 Task: In the Company brown.edu, Log call with description : 'Spoke to a lead interested in exploring customization options.'; Select call outcome: 'Busy '; Select call Direction: Inbound; Add date: '5 August, 2023' and time 5:00:PM. Logged in from softage.1@softage.net
Action: Mouse moved to (68, 50)
Screenshot: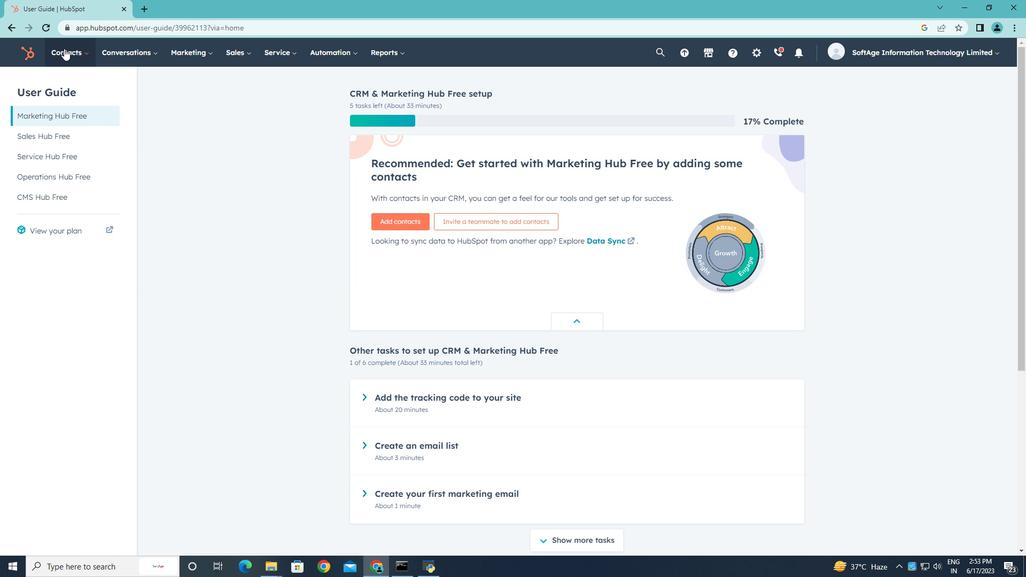 
Action: Mouse pressed left at (68, 50)
Screenshot: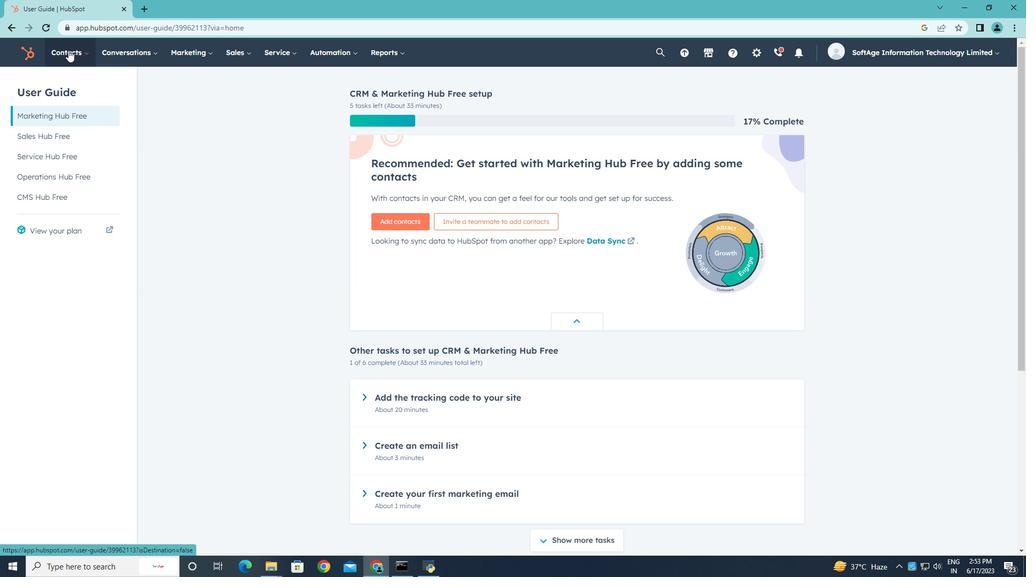 
Action: Mouse moved to (76, 104)
Screenshot: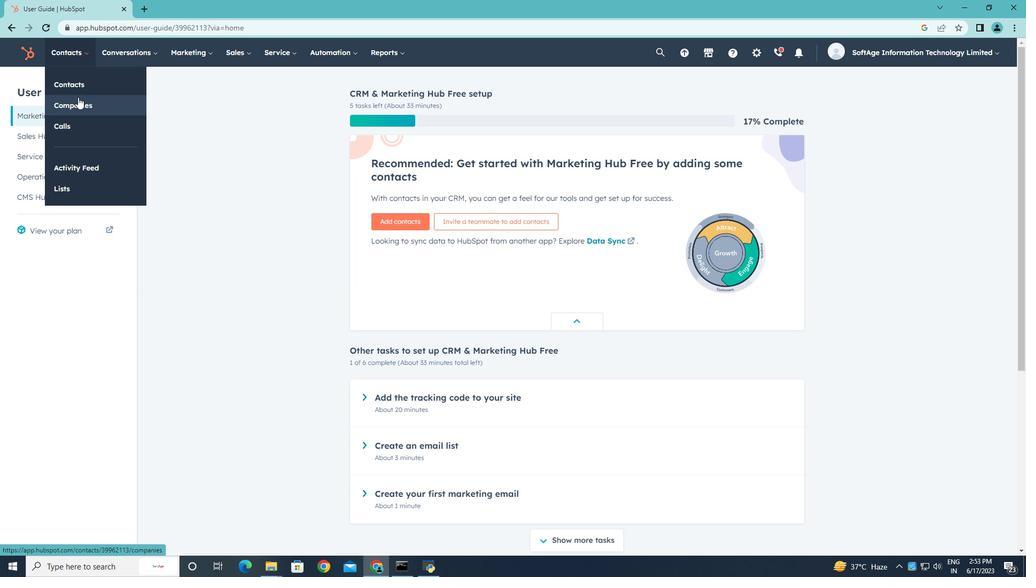 
Action: Mouse pressed left at (76, 104)
Screenshot: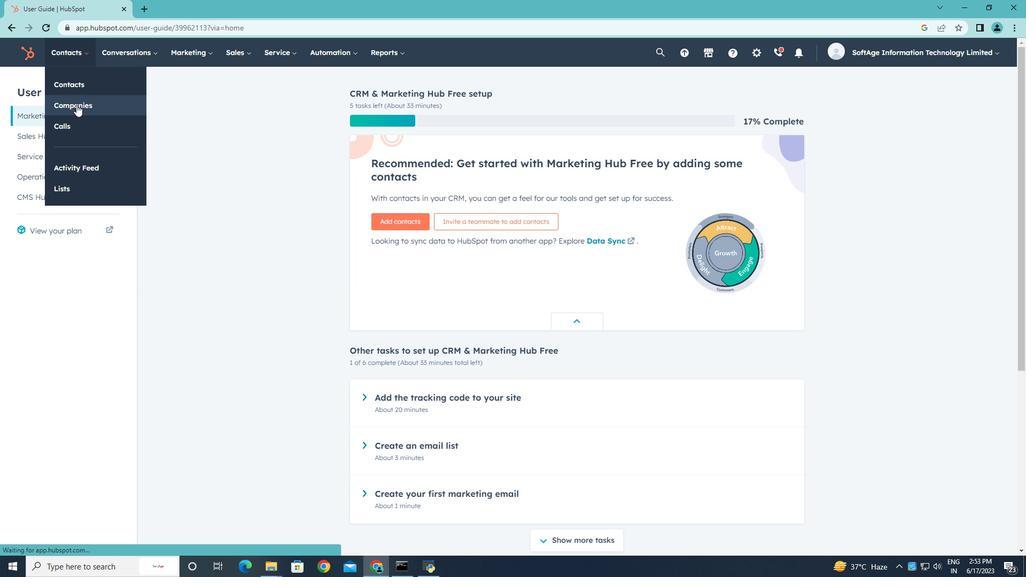 
Action: Mouse moved to (86, 174)
Screenshot: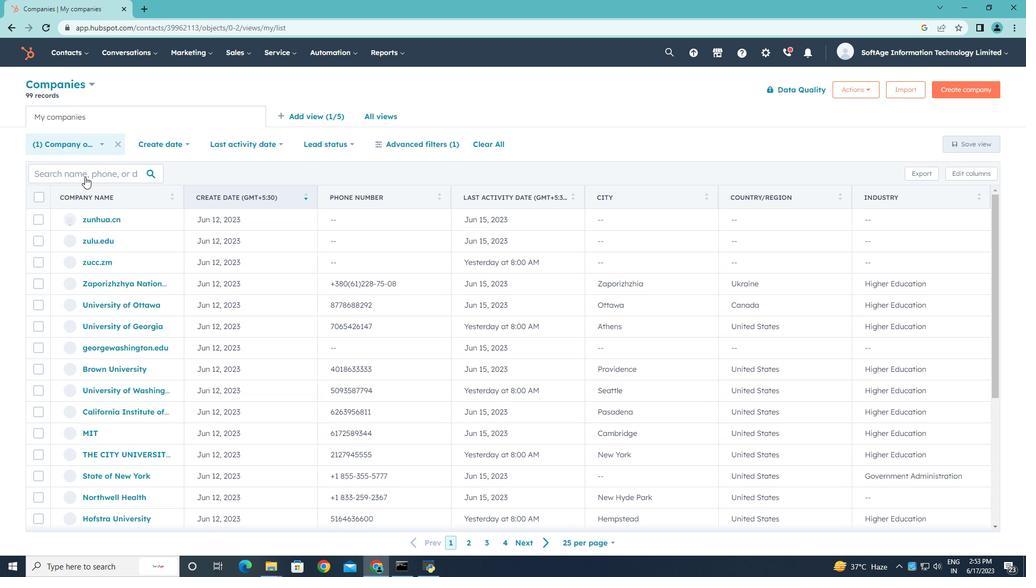 
Action: Mouse pressed left at (86, 174)
Screenshot: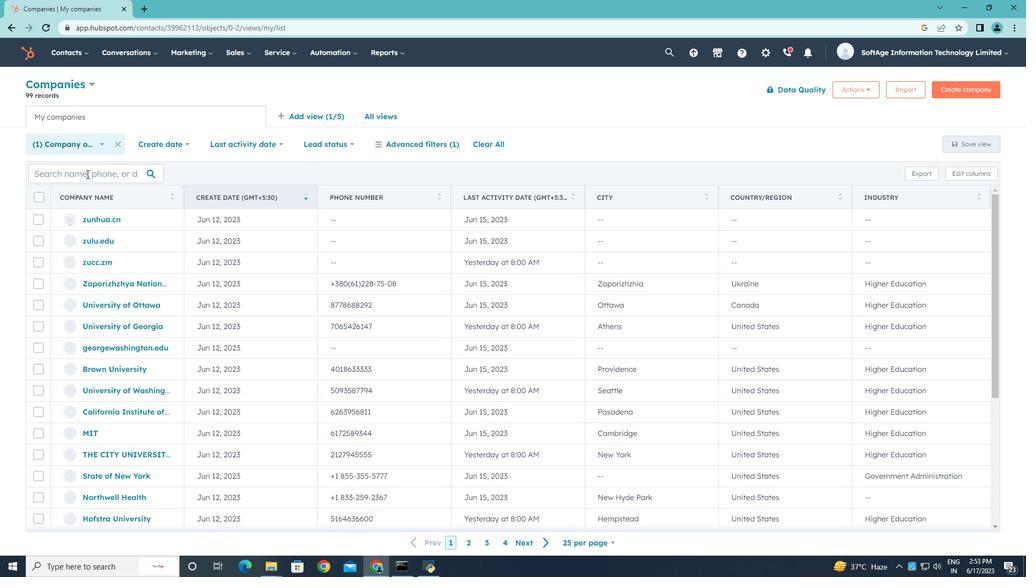 
Action: Key pressed bt<Key.backspace>rown,<Key.backspace>.edu
Screenshot: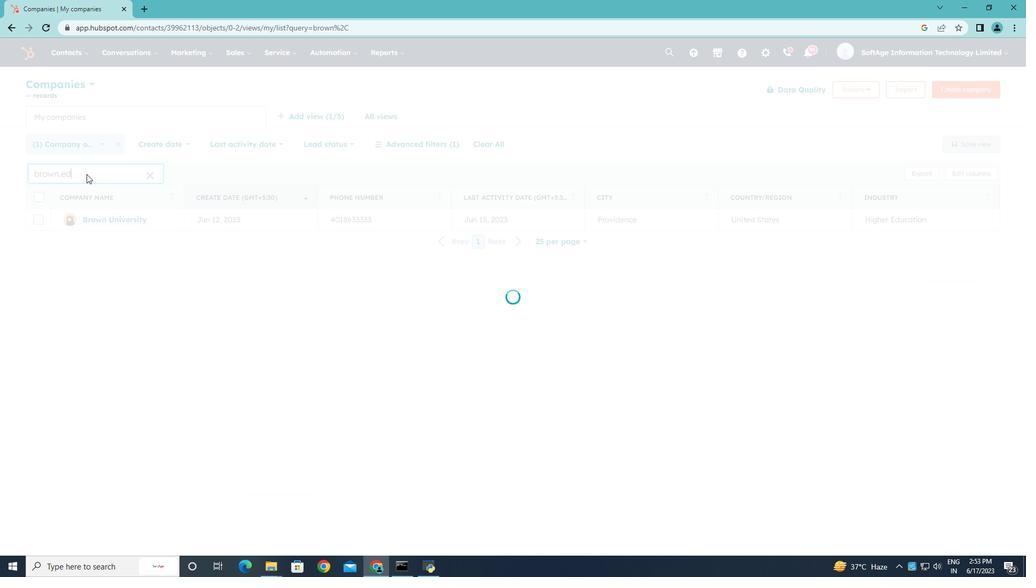 
Action: Mouse moved to (112, 223)
Screenshot: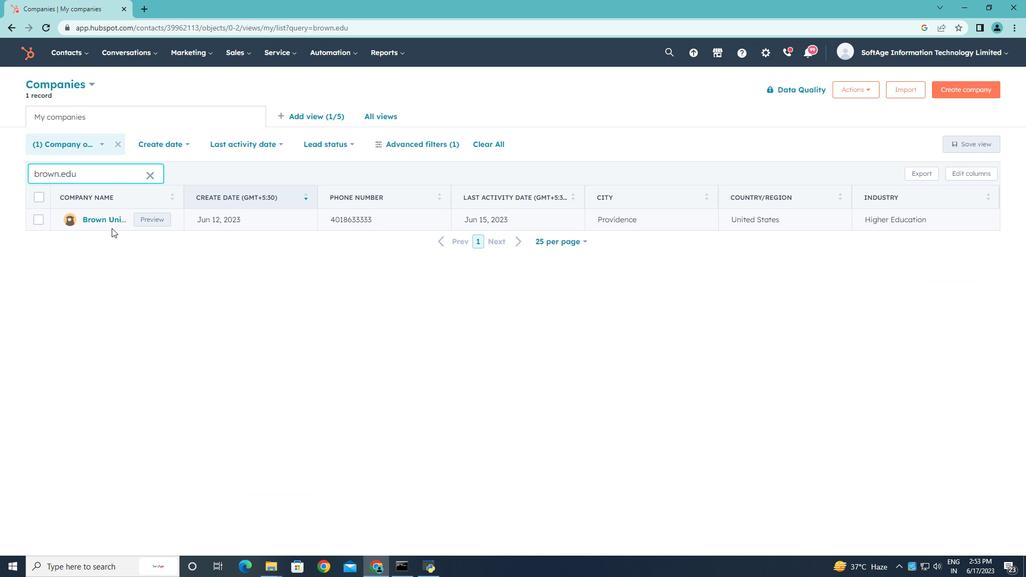 
Action: Mouse pressed left at (112, 223)
Screenshot: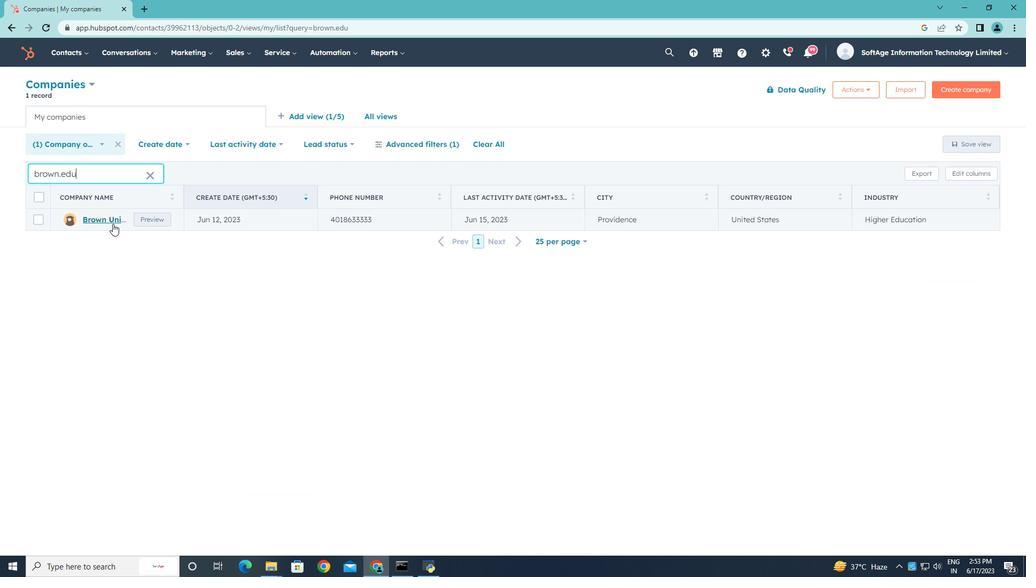 
Action: Mouse moved to (215, 177)
Screenshot: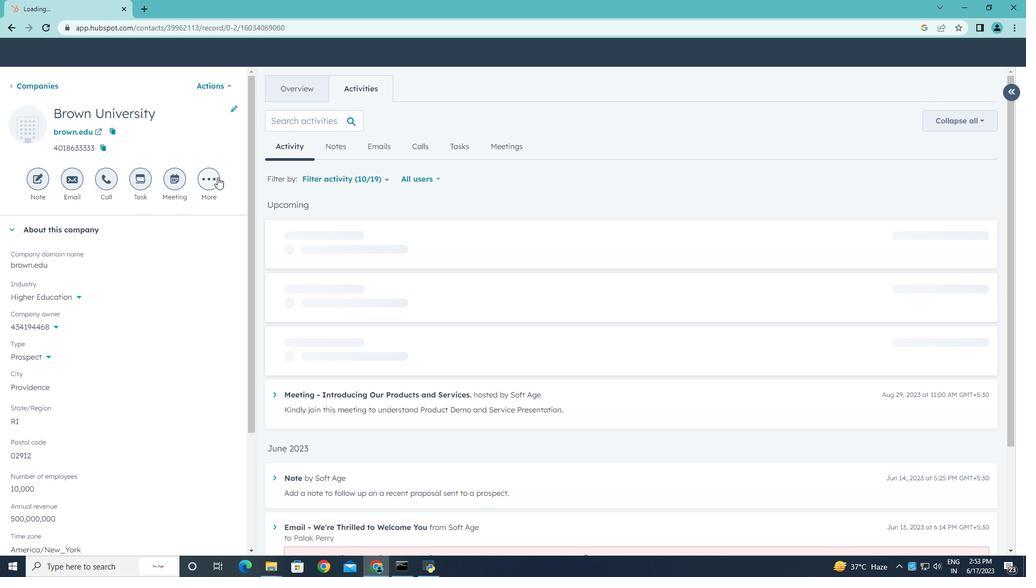 
Action: Mouse pressed left at (215, 177)
Screenshot: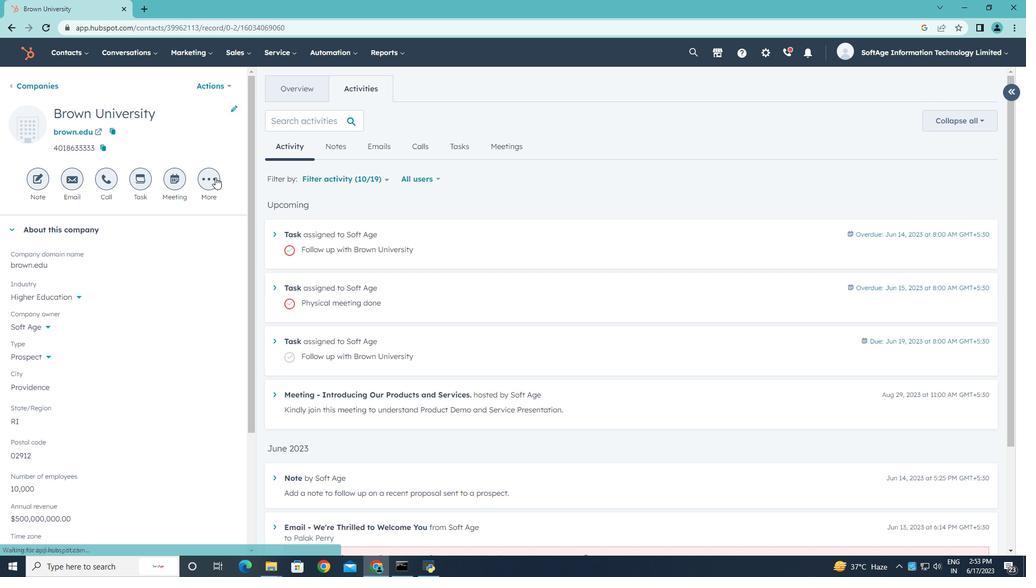 
Action: Mouse moved to (193, 266)
Screenshot: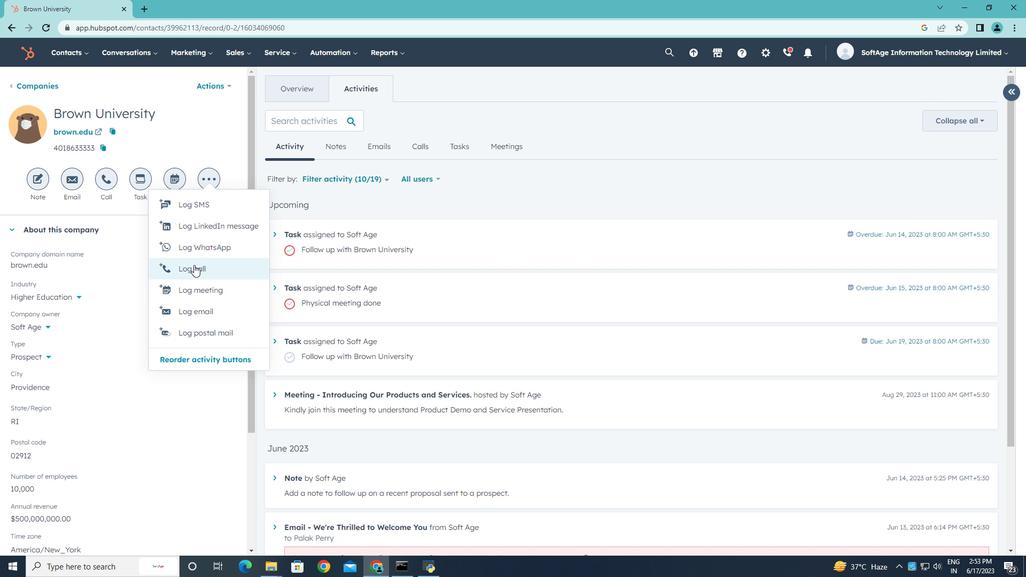 
Action: Mouse pressed left at (193, 266)
Screenshot: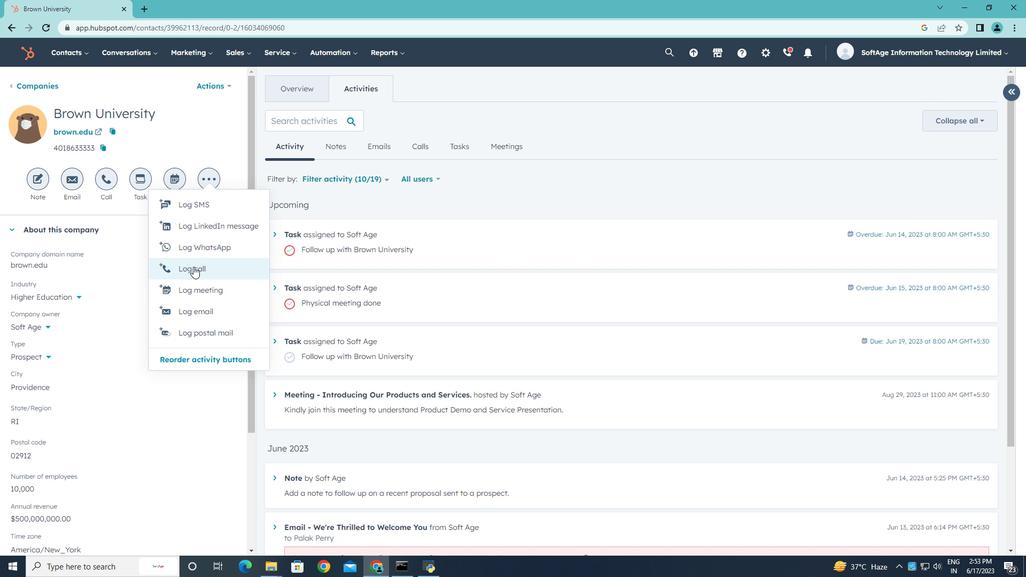 
Action: Key pressed <Key.shift>Spoke<Key.space>to<Key.space>a<Key.space>lead<Key.space>interested<Key.space>in<Key.space>exo<Key.backspace>ploring<Key.space>customizar<Key.backspace>tion<Key.space>options.
Screenshot: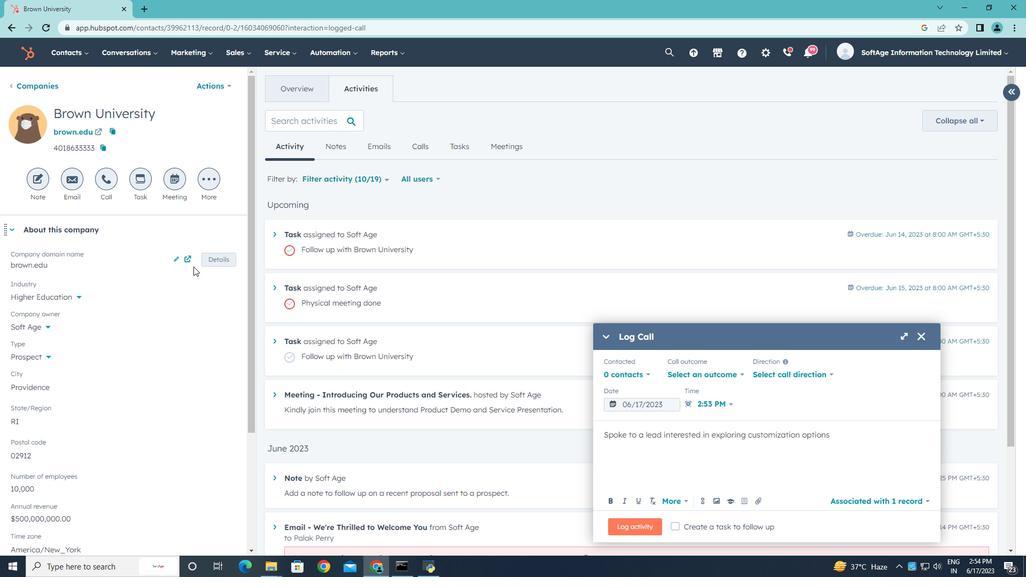 
Action: Mouse moved to (739, 375)
Screenshot: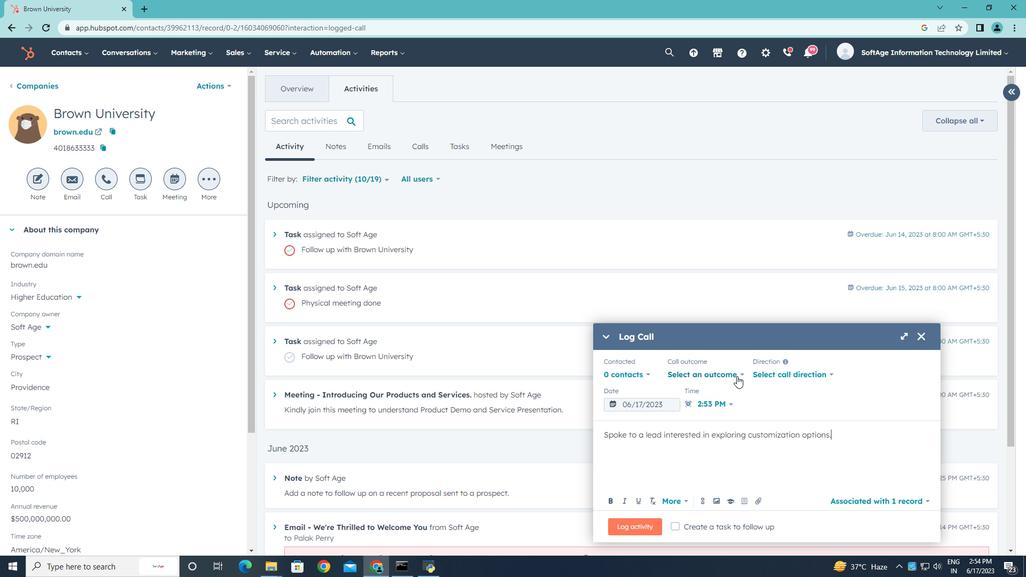 
Action: Mouse pressed left at (739, 375)
Screenshot: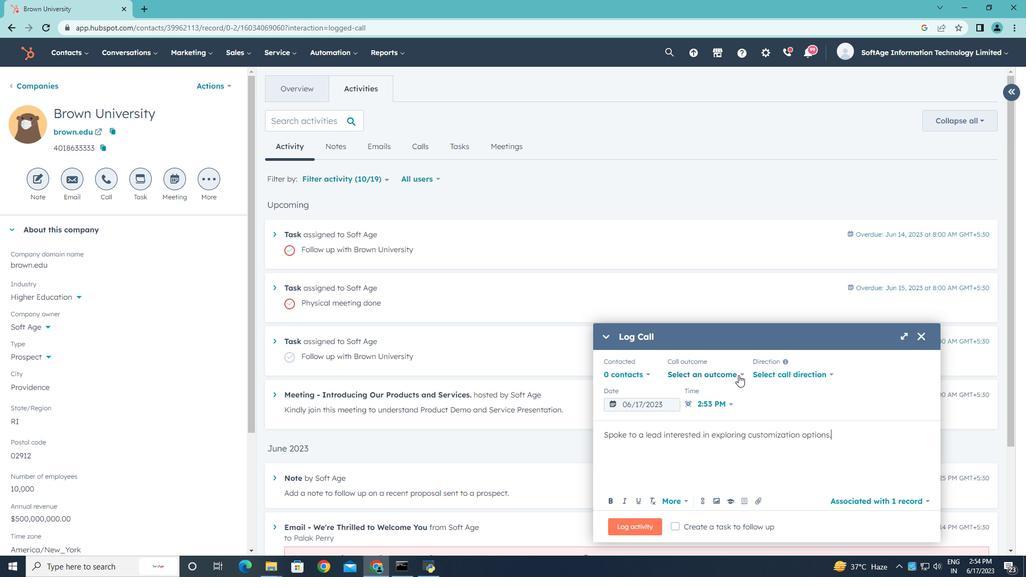 
Action: Mouse moved to (698, 400)
Screenshot: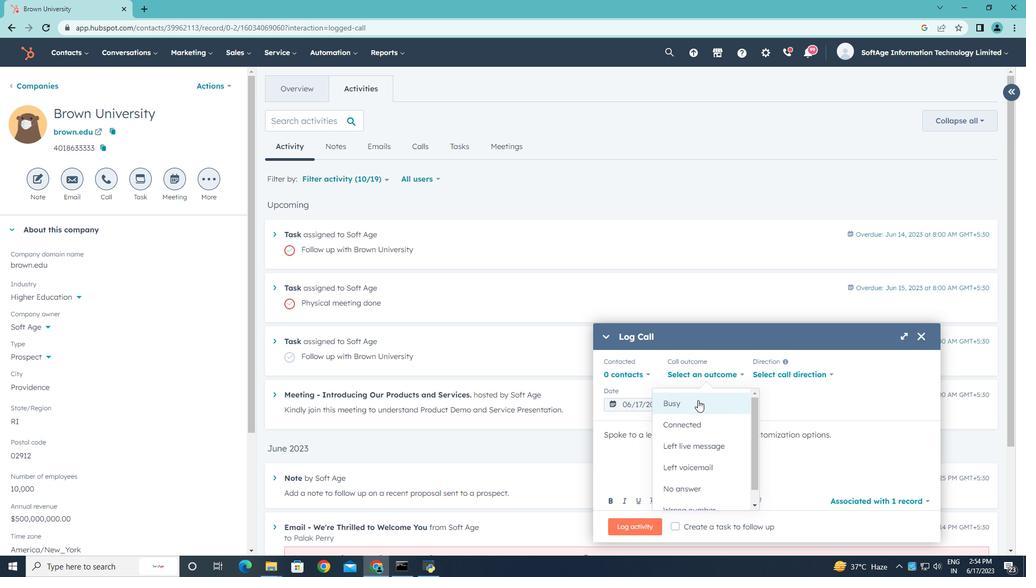 
Action: Mouse pressed left at (698, 400)
Screenshot: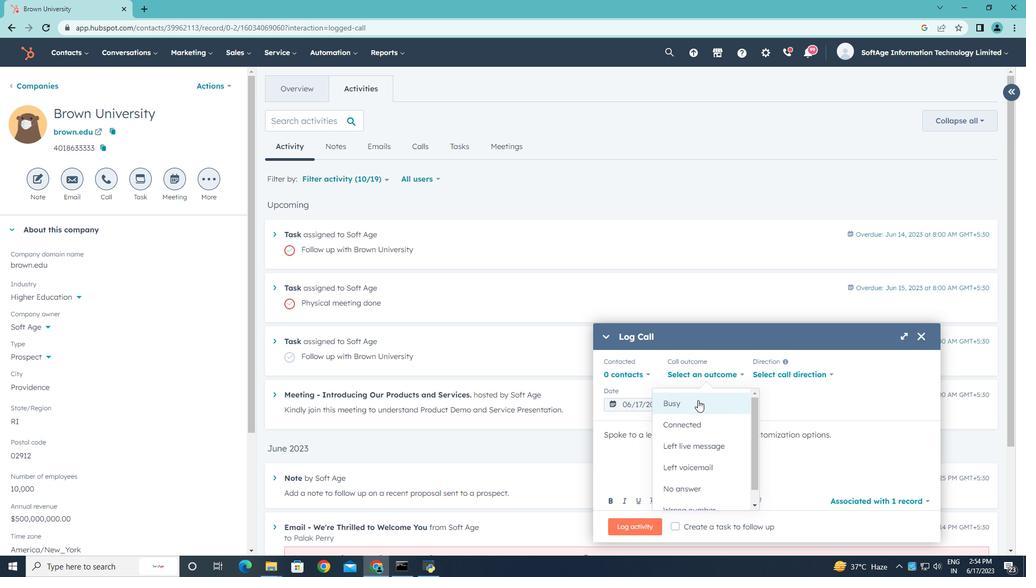 
Action: Mouse moved to (775, 374)
Screenshot: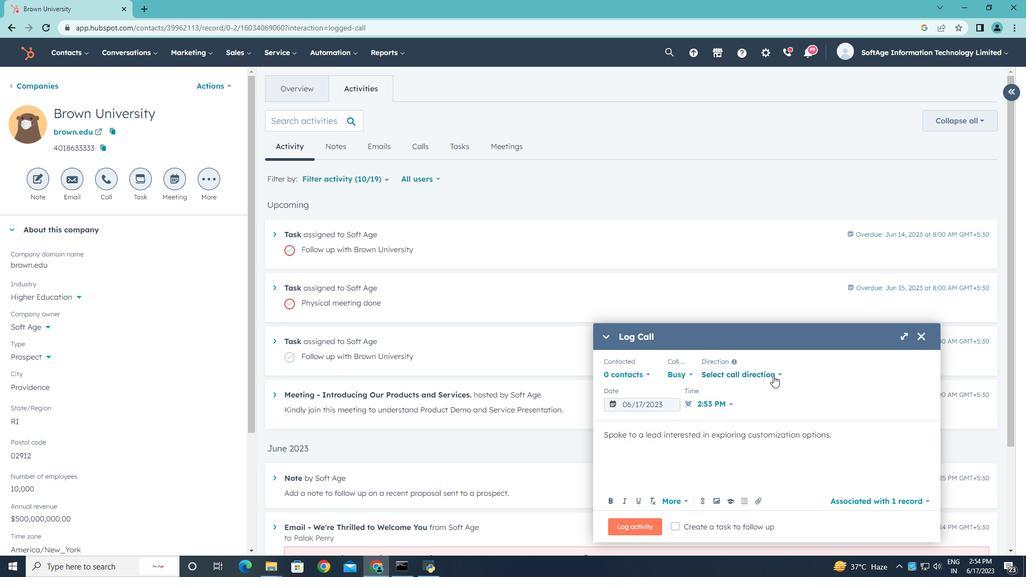 
Action: Mouse pressed left at (774, 374)
Screenshot: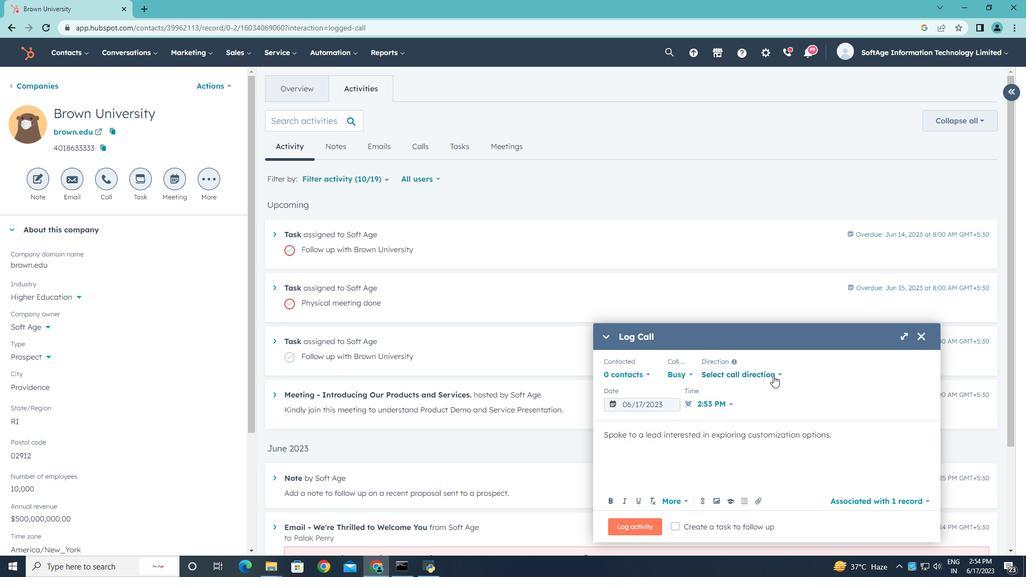 
Action: Mouse moved to (749, 399)
Screenshot: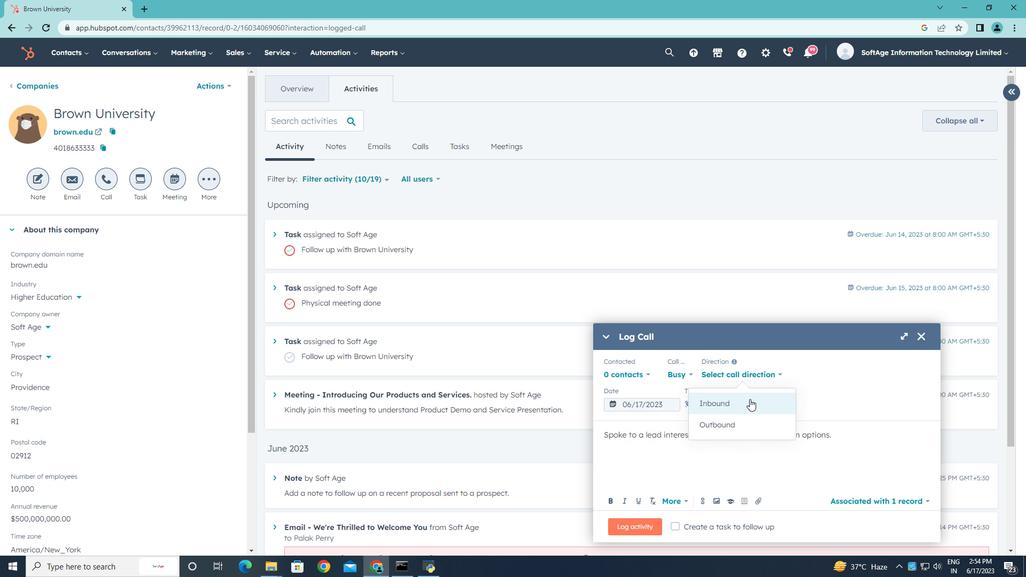 
Action: Mouse pressed left at (749, 399)
Screenshot: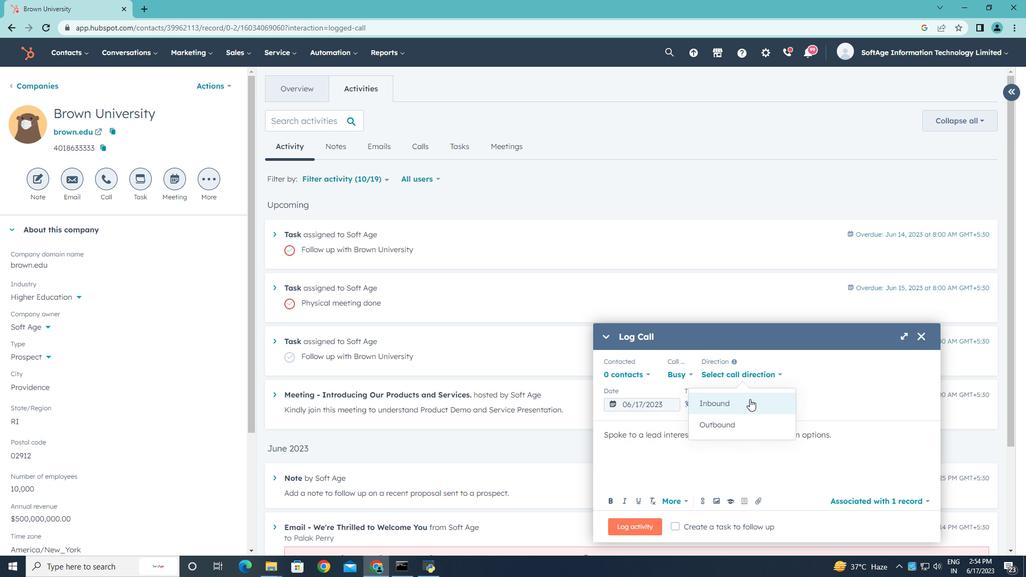 
Action: Mouse moved to (825, 376)
Screenshot: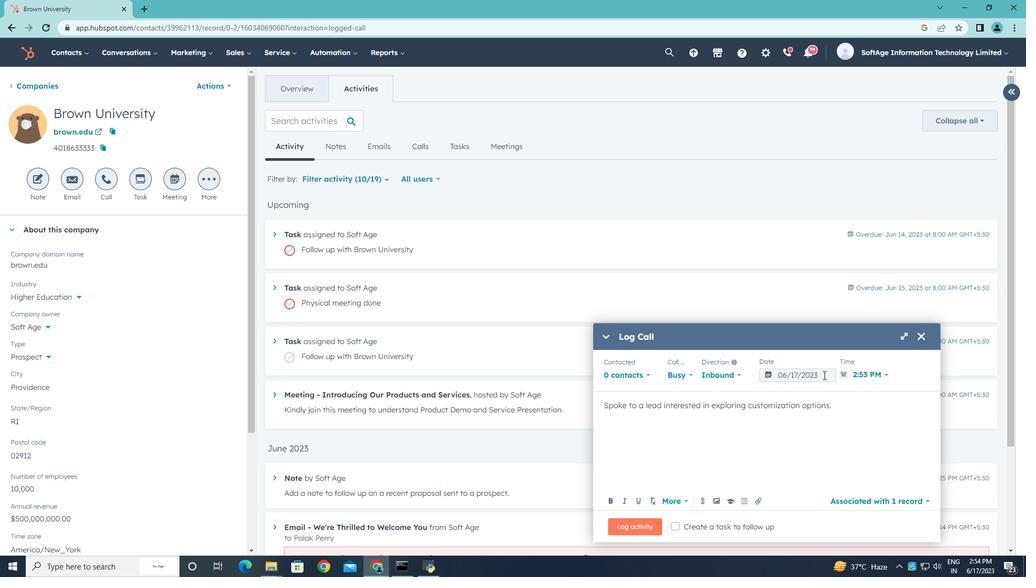 
Action: Mouse pressed left at (825, 376)
Screenshot: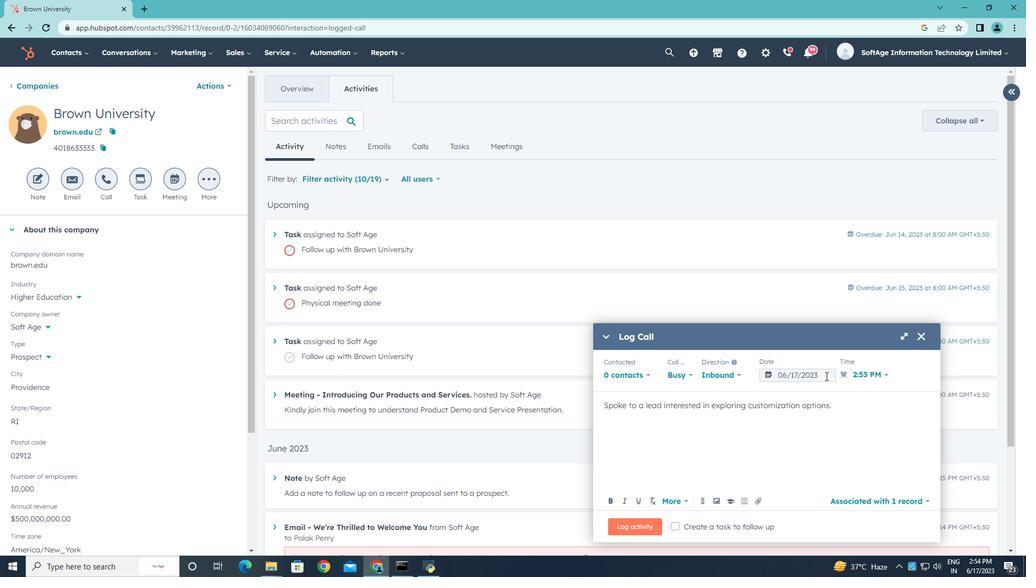 
Action: Mouse moved to (894, 207)
Screenshot: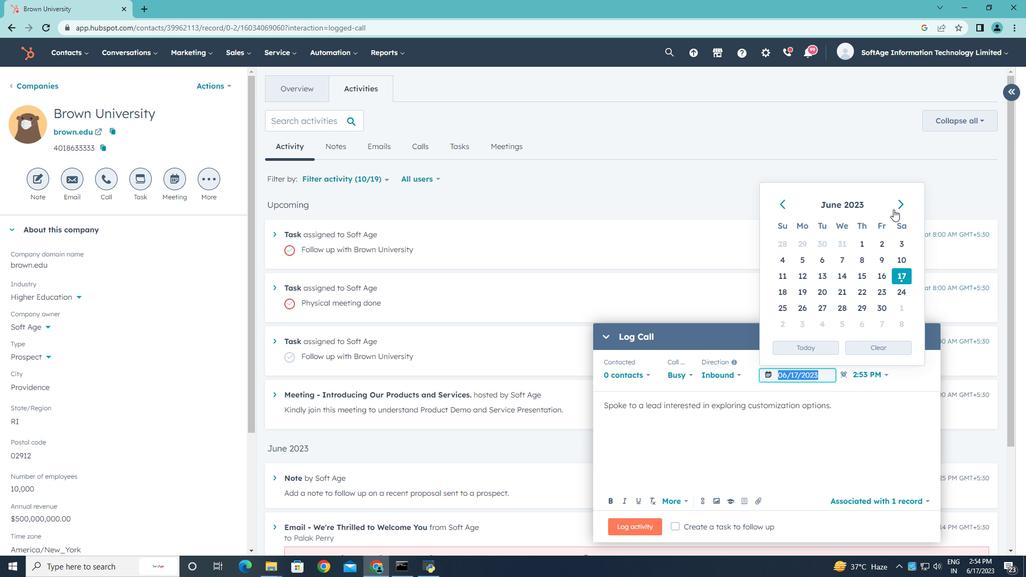 
Action: Mouse pressed left at (894, 207)
Screenshot: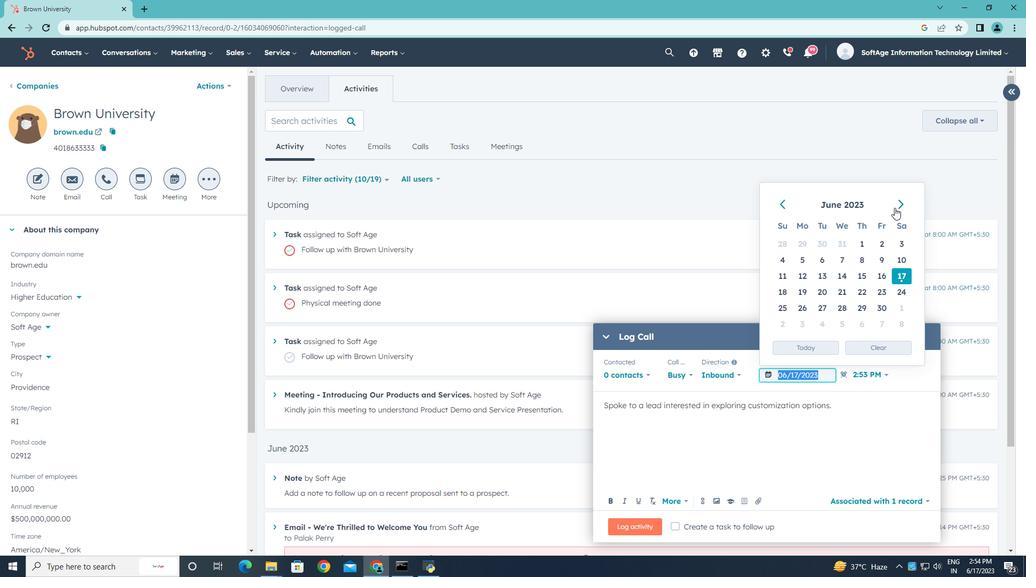 
Action: Mouse pressed left at (894, 207)
Screenshot: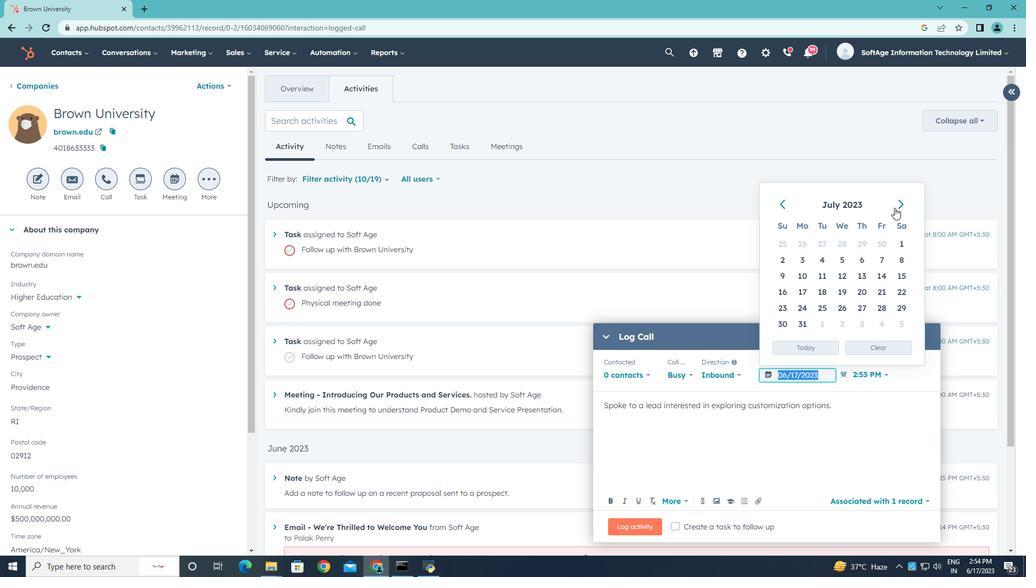 
Action: Mouse moved to (900, 244)
Screenshot: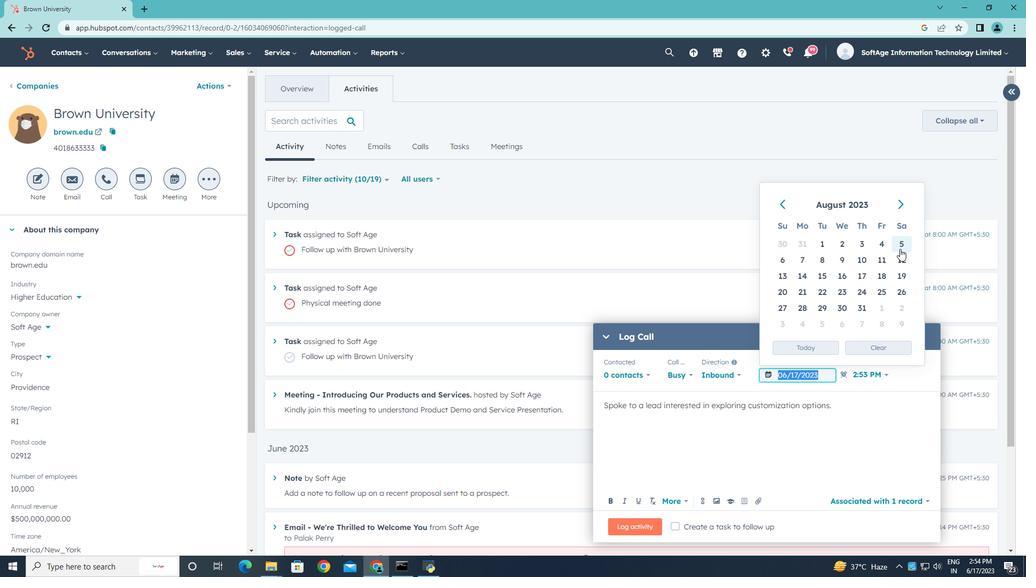 
Action: Mouse pressed left at (900, 244)
Screenshot: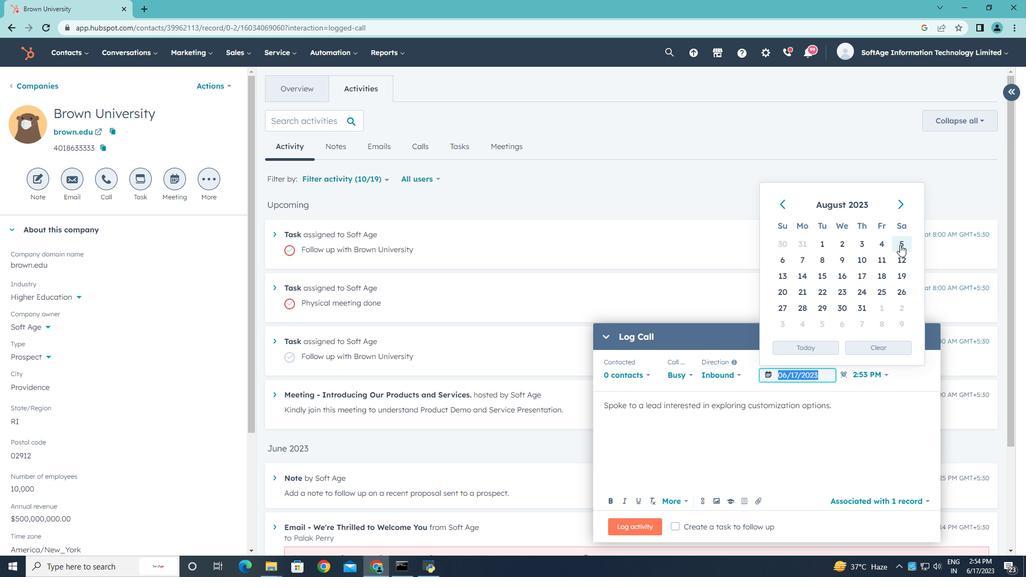 
Action: Mouse moved to (883, 376)
Screenshot: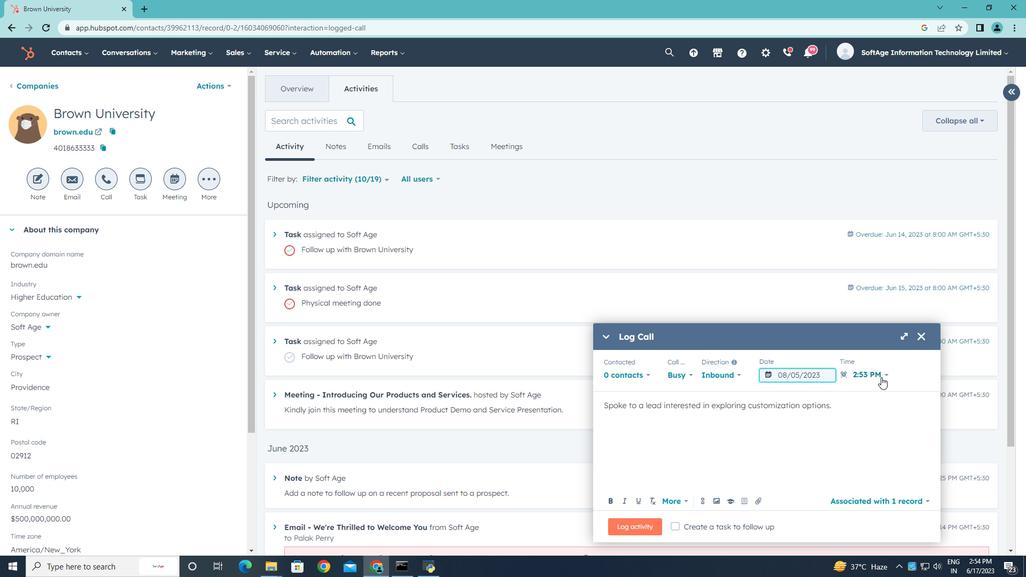 
Action: Mouse pressed left at (883, 376)
Screenshot: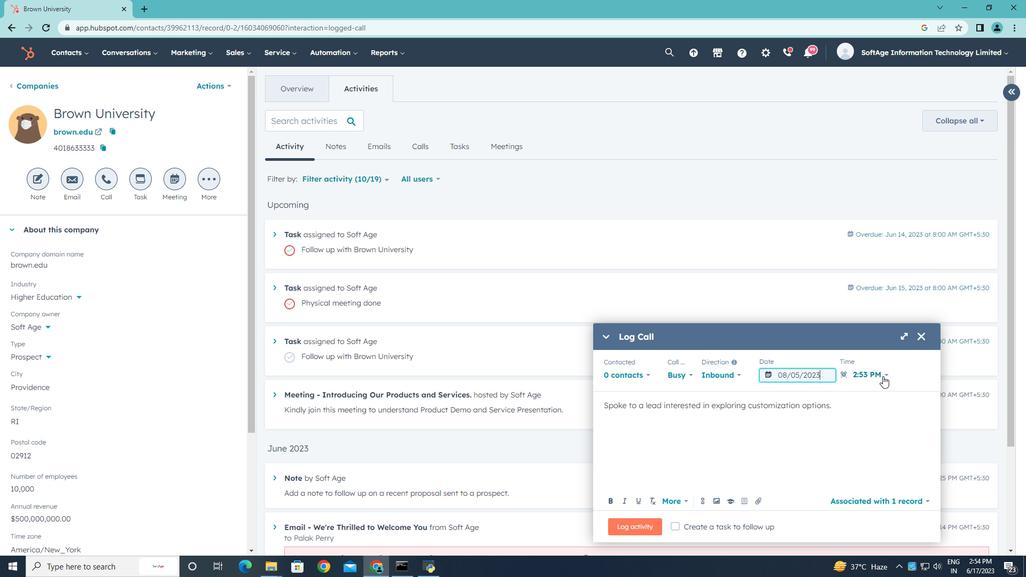 
Action: Mouse moved to (863, 473)
Screenshot: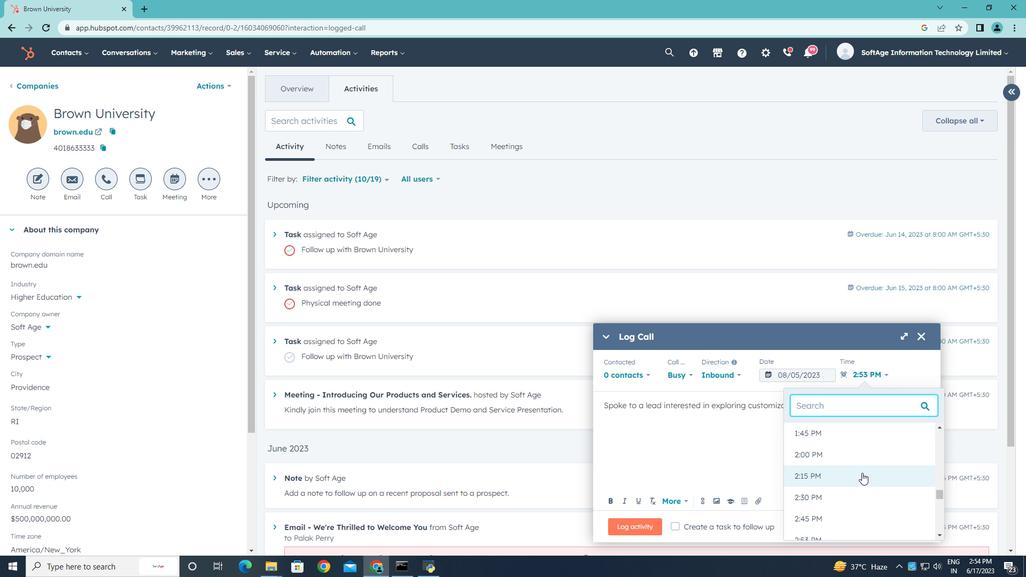 
Action: Mouse scrolled (863, 472) with delta (0, 0)
Screenshot: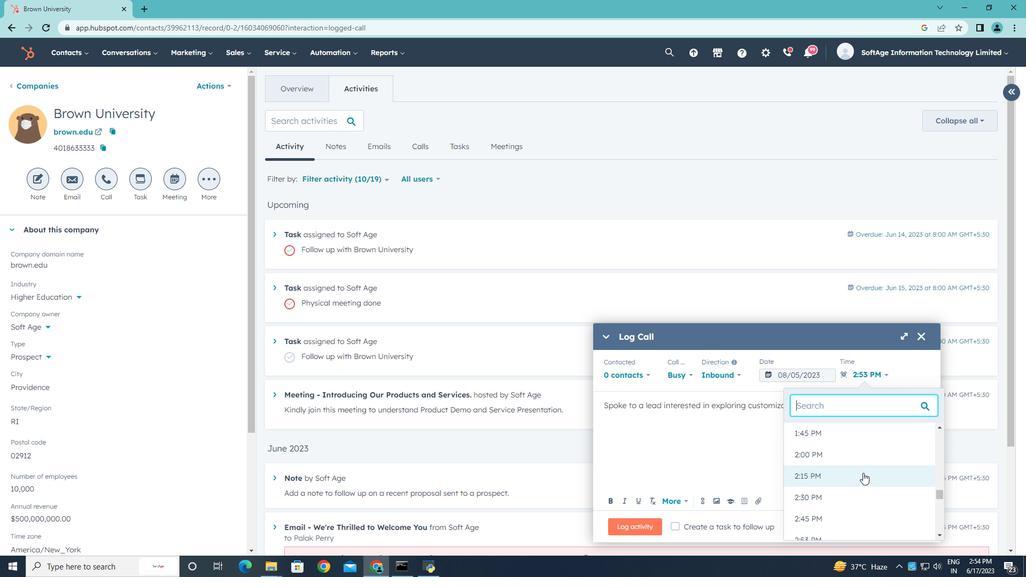 
Action: Mouse scrolled (863, 472) with delta (0, 0)
Screenshot: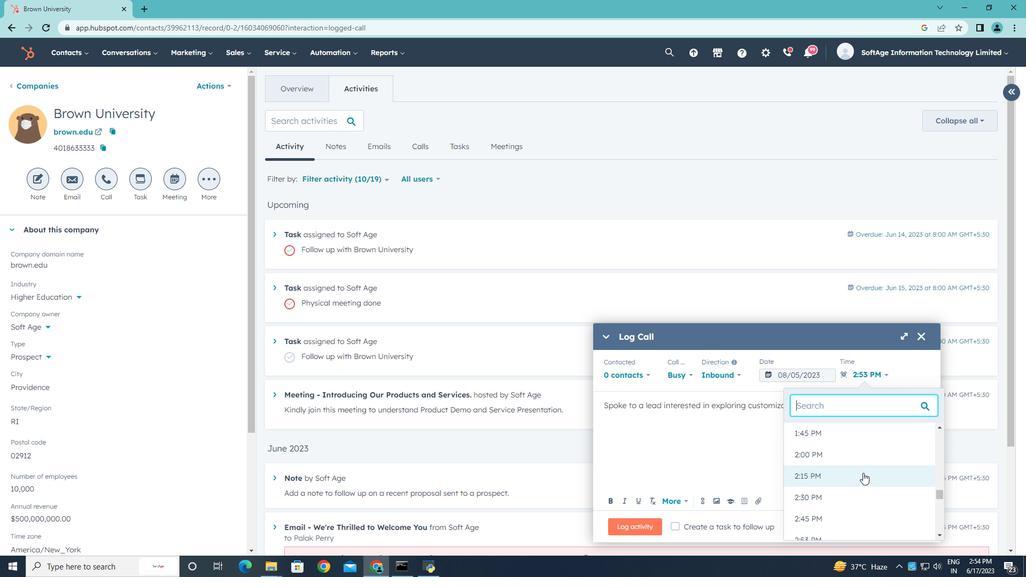 
Action: Mouse moved to (863, 473)
Screenshot: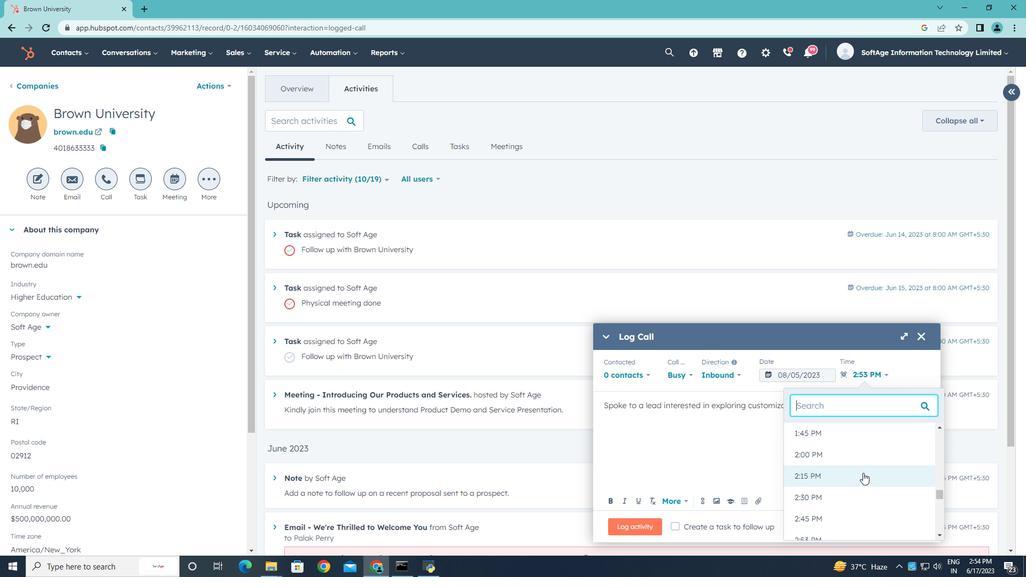 
Action: Mouse scrolled (863, 472) with delta (0, 0)
Screenshot: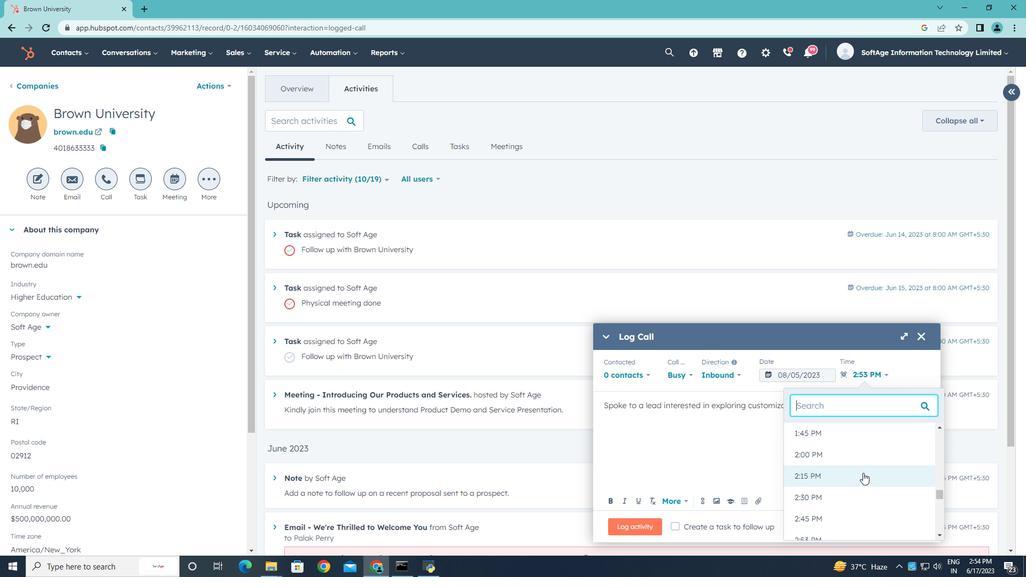 
Action: Mouse scrolled (863, 472) with delta (0, 0)
Screenshot: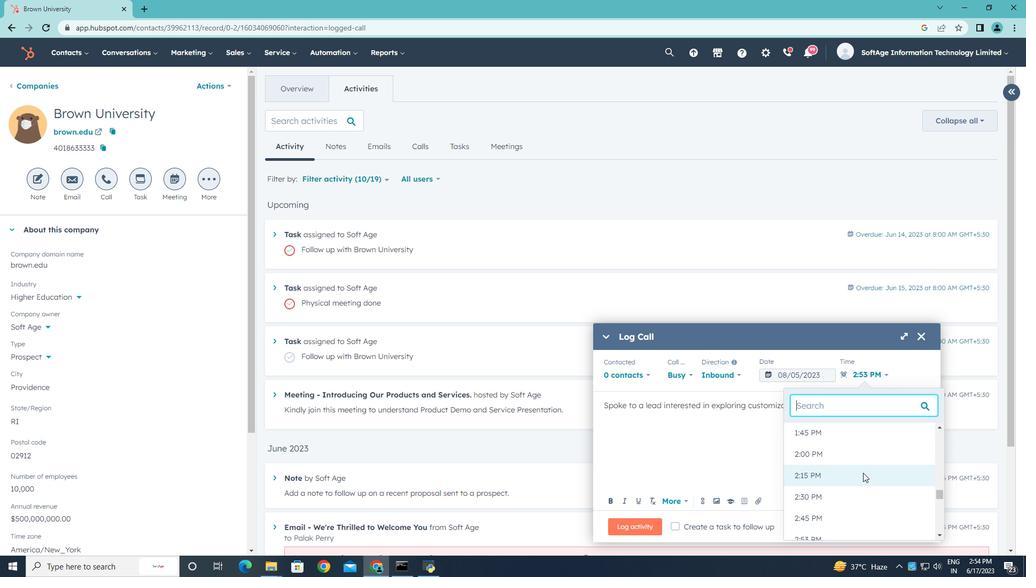 
Action: Mouse moved to (836, 514)
Screenshot: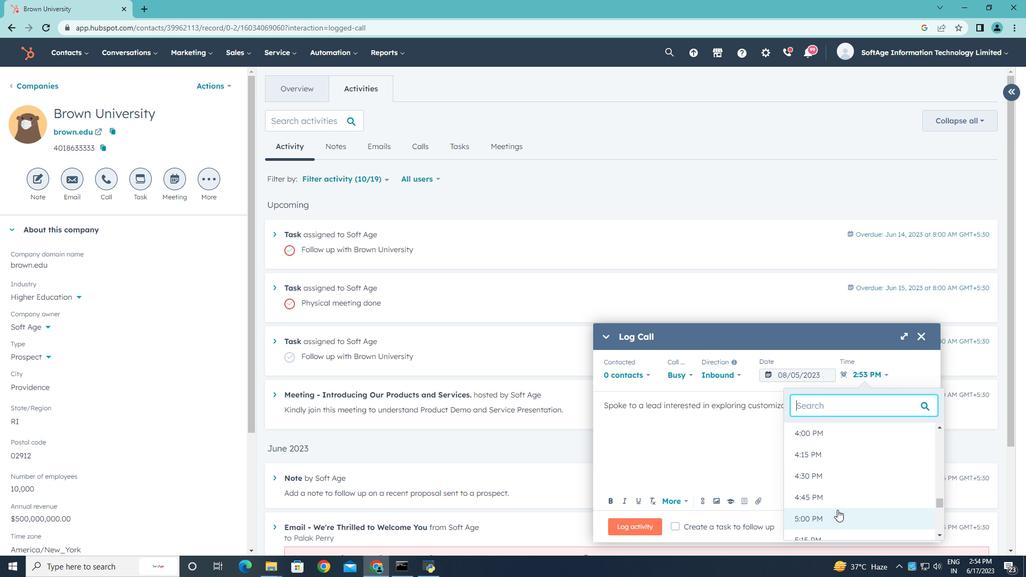 
Action: Mouse pressed left at (836, 514)
Screenshot: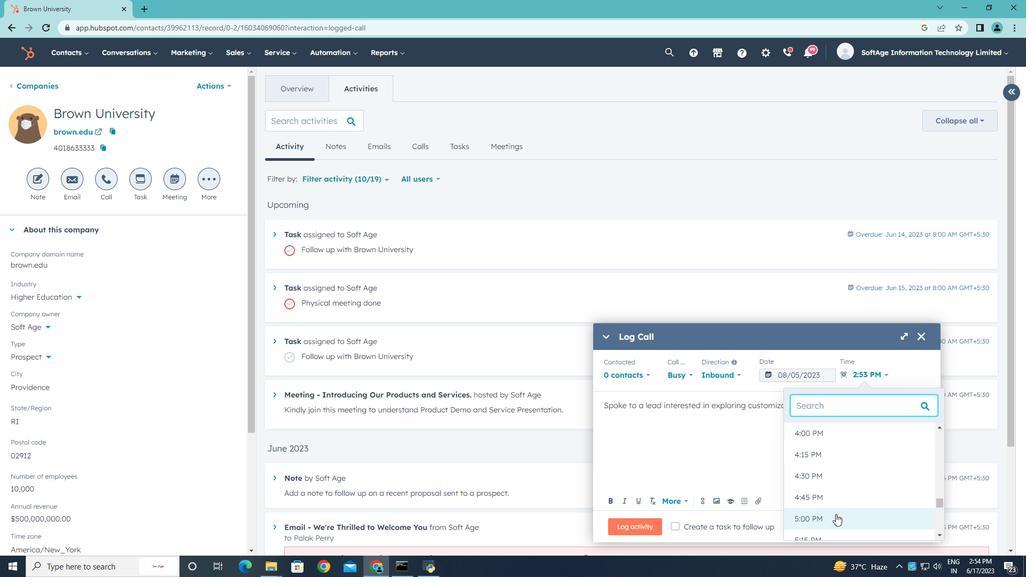 
Action: Mouse moved to (647, 525)
Screenshot: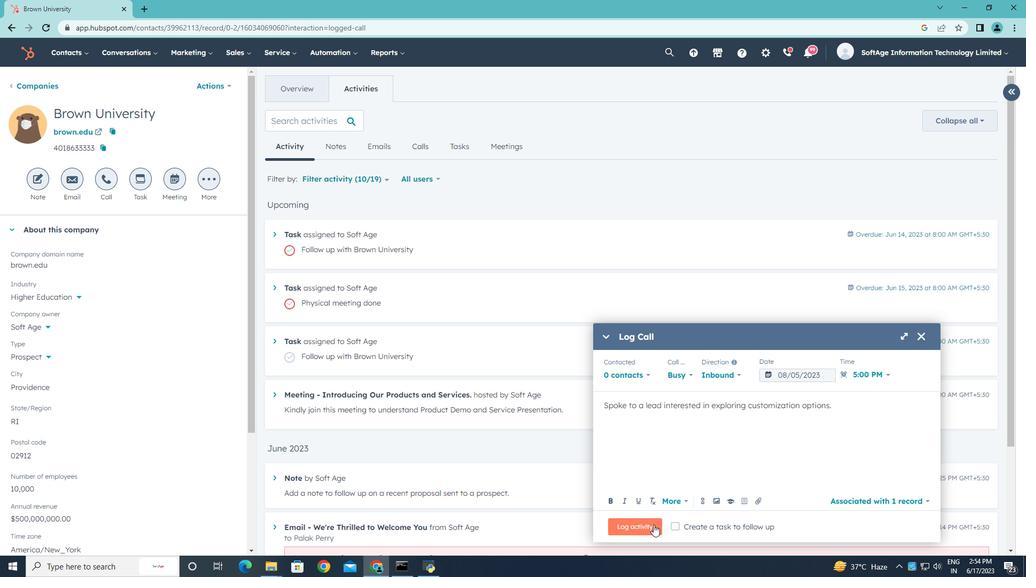 
Action: Mouse pressed left at (647, 525)
Screenshot: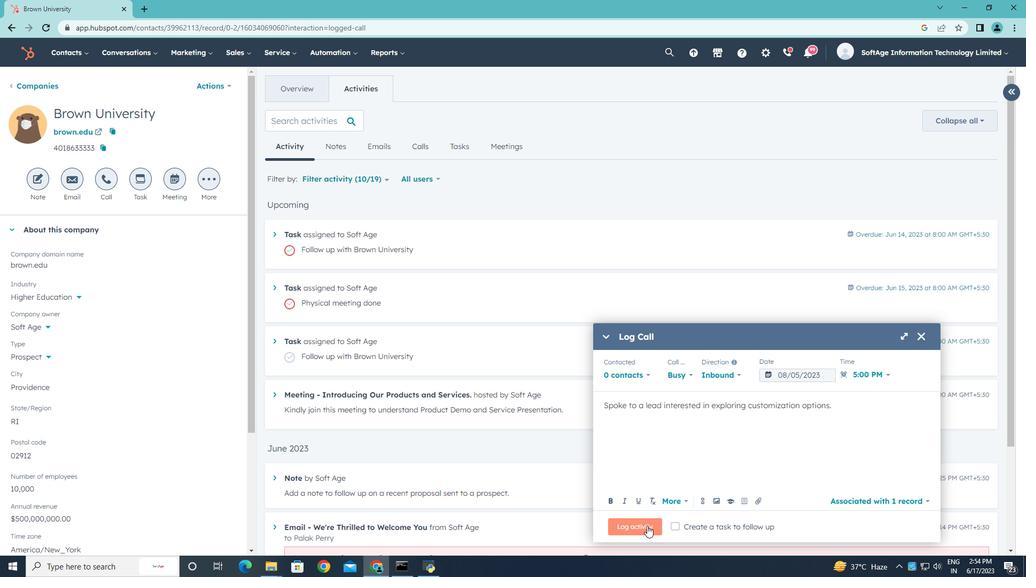 
Action: Mouse moved to (646, 524)
Screenshot: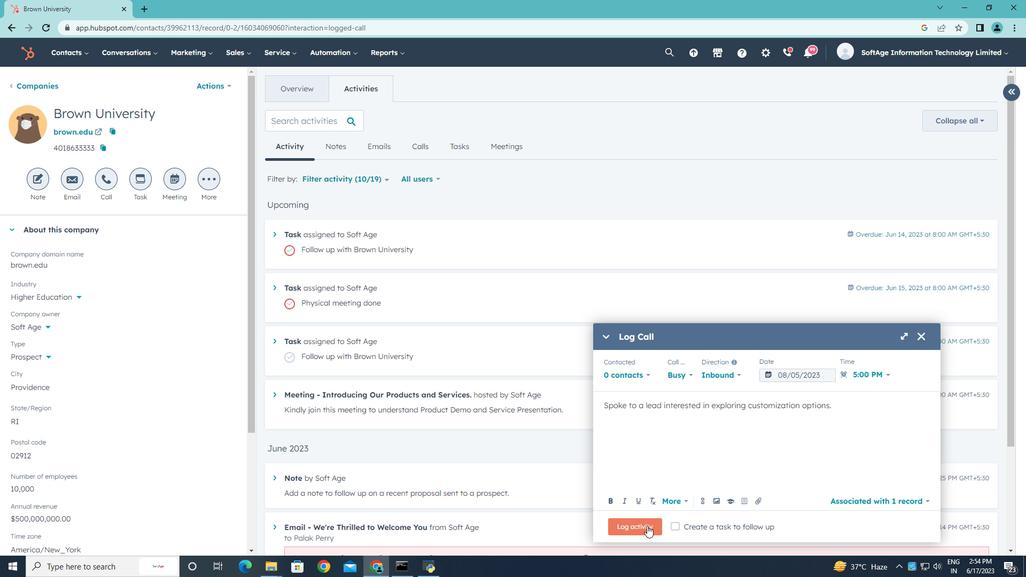 
